 Task: Create a task  Implement a new cloud-based customer analytics system for a company , assign it to team member softage.4@softage.net in the project ConvertTech and update the status of the task to  On Track  , set the priority of the task to High
Action: Mouse moved to (249, 504)
Screenshot: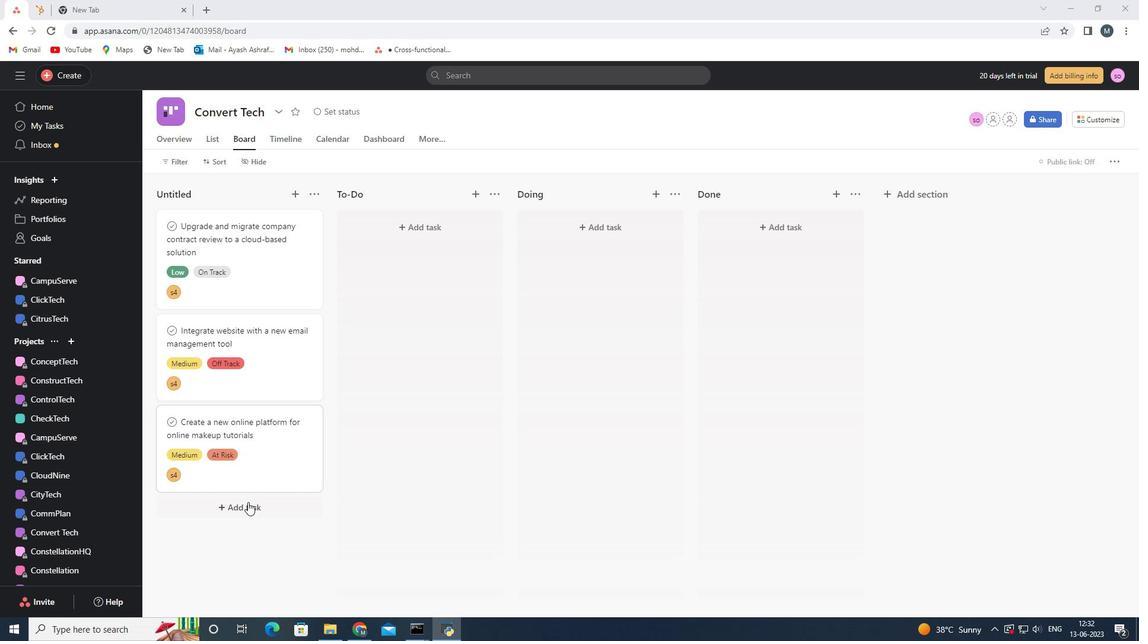 
Action: Mouse pressed left at (249, 504)
Screenshot: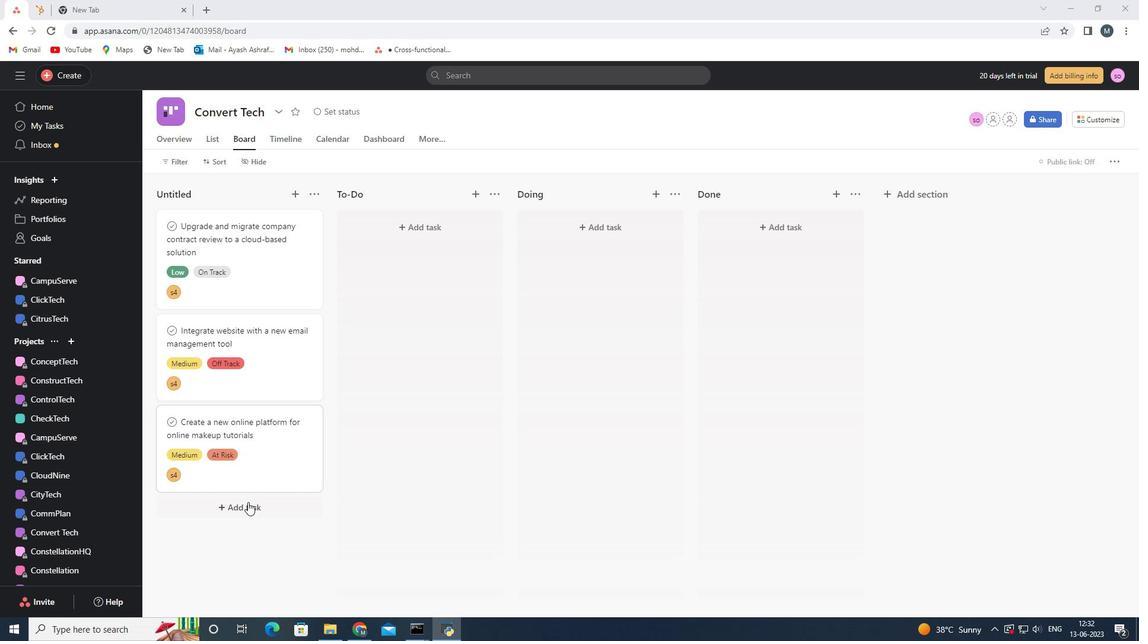 
Action: Mouse moved to (234, 505)
Screenshot: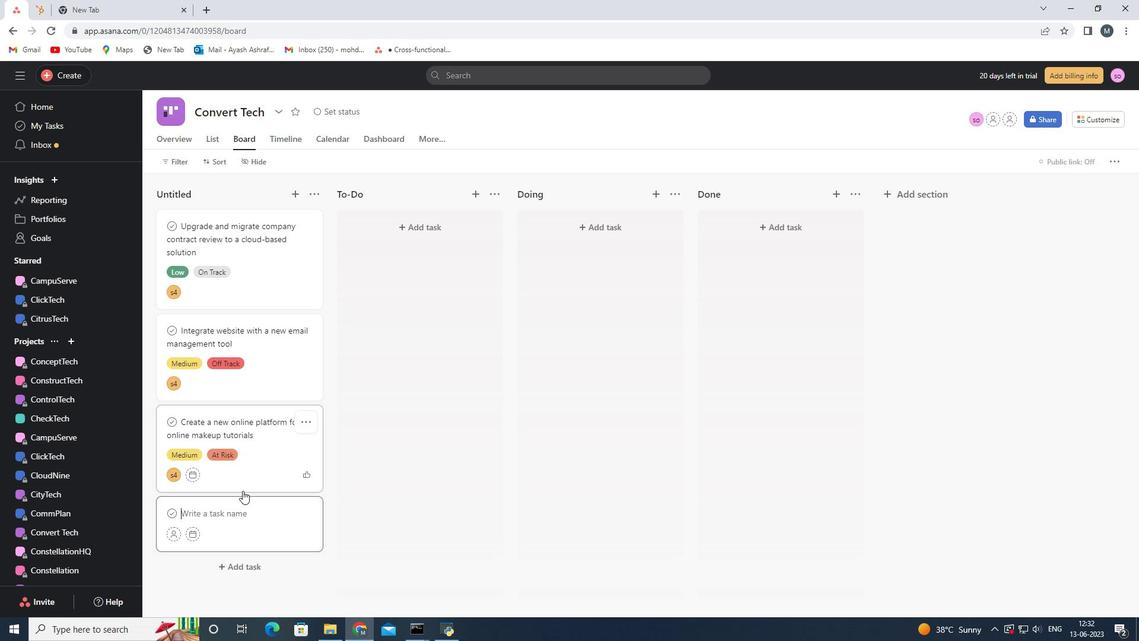 
Action: Mouse pressed left at (234, 505)
Screenshot: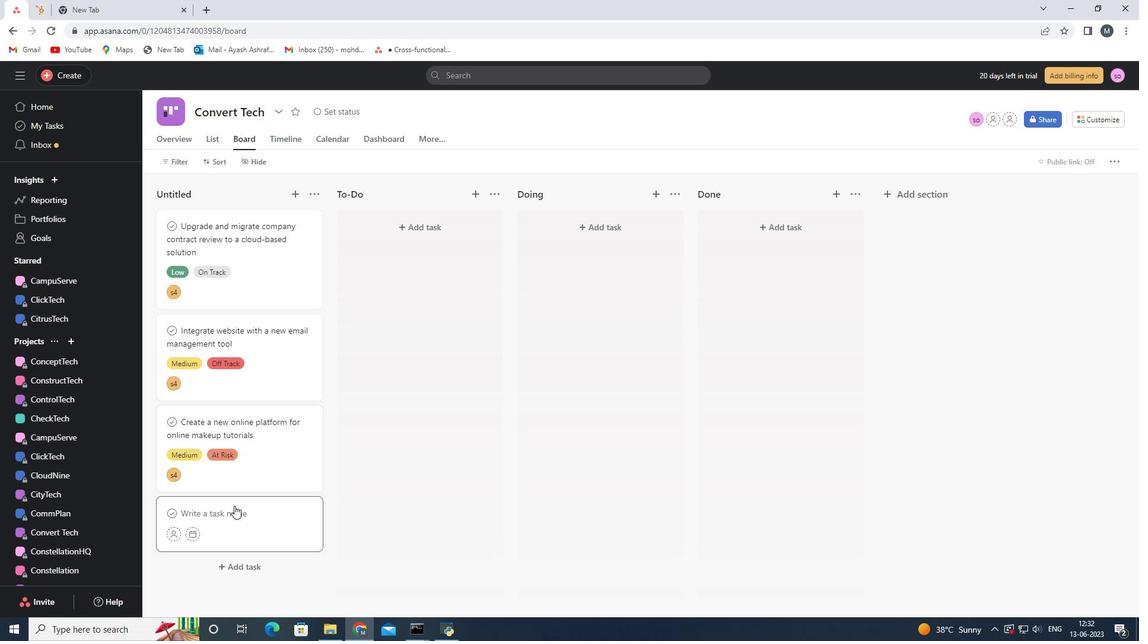 
Action: Mouse moved to (1115, 161)
Screenshot: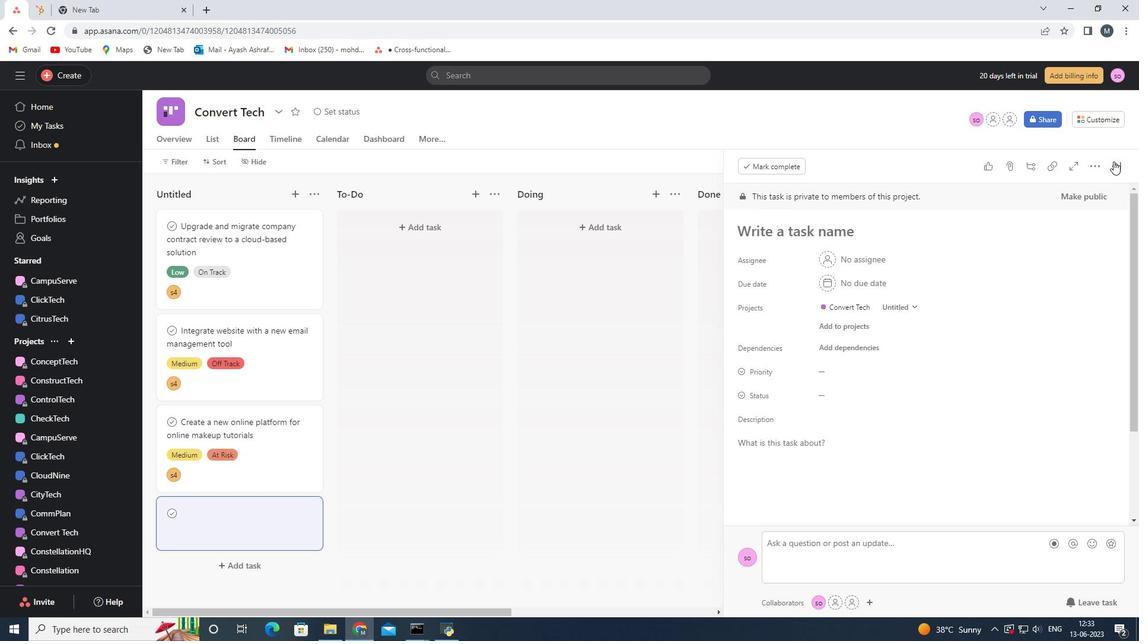 
Action: Mouse pressed left at (1115, 161)
Screenshot: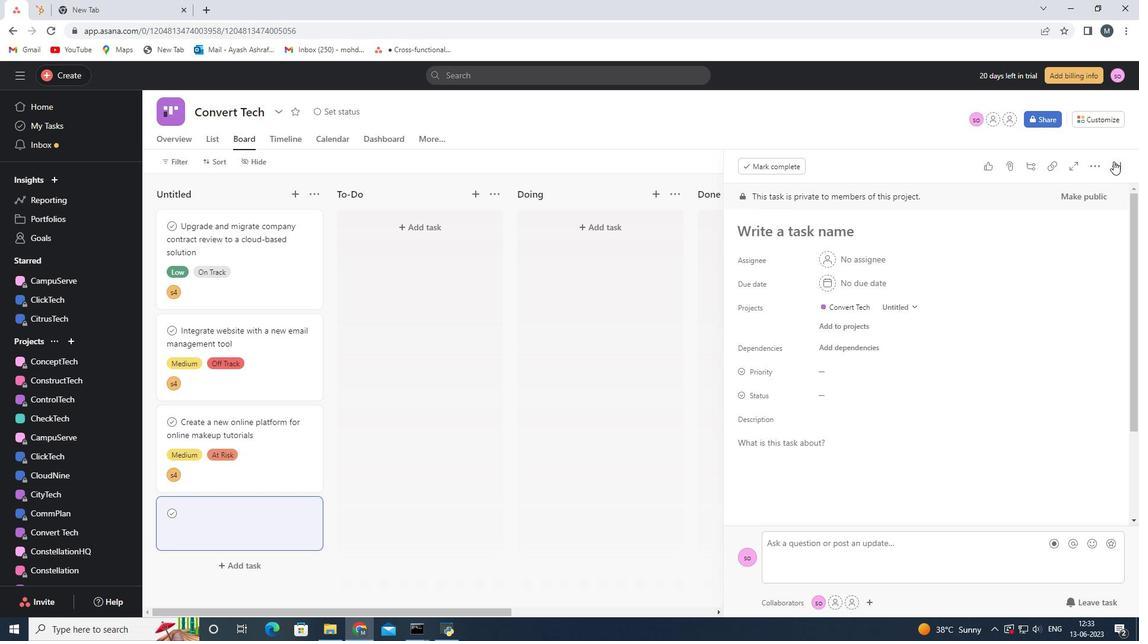 
Action: Mouse moved to (240, 504)
Screenshot: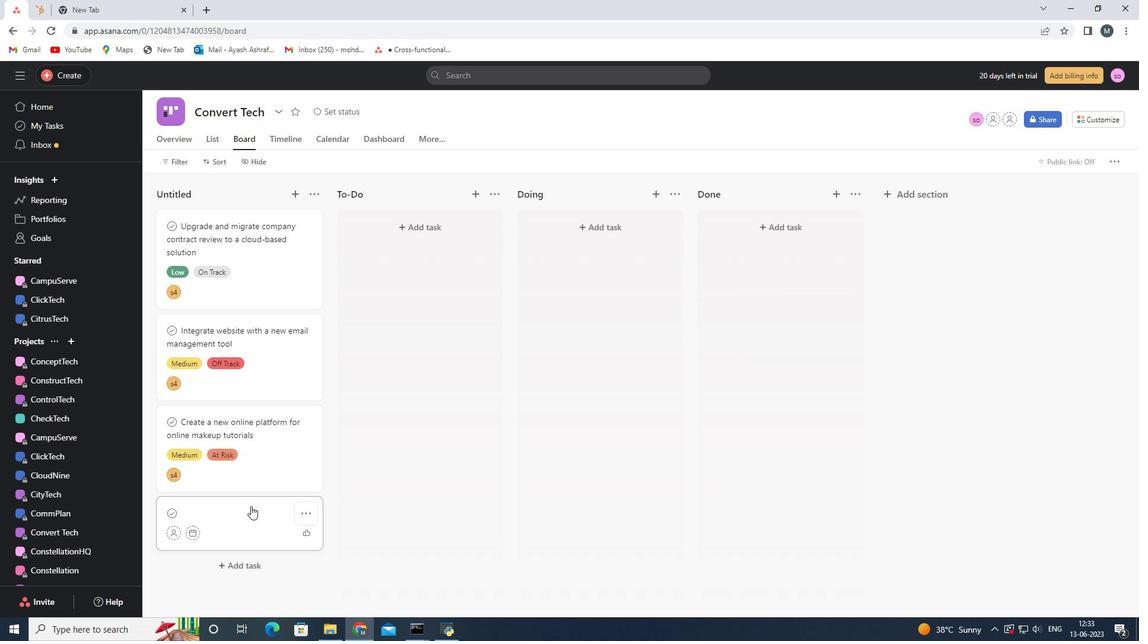
Action: Mouse pressed left at (240, 504)
Screenshot: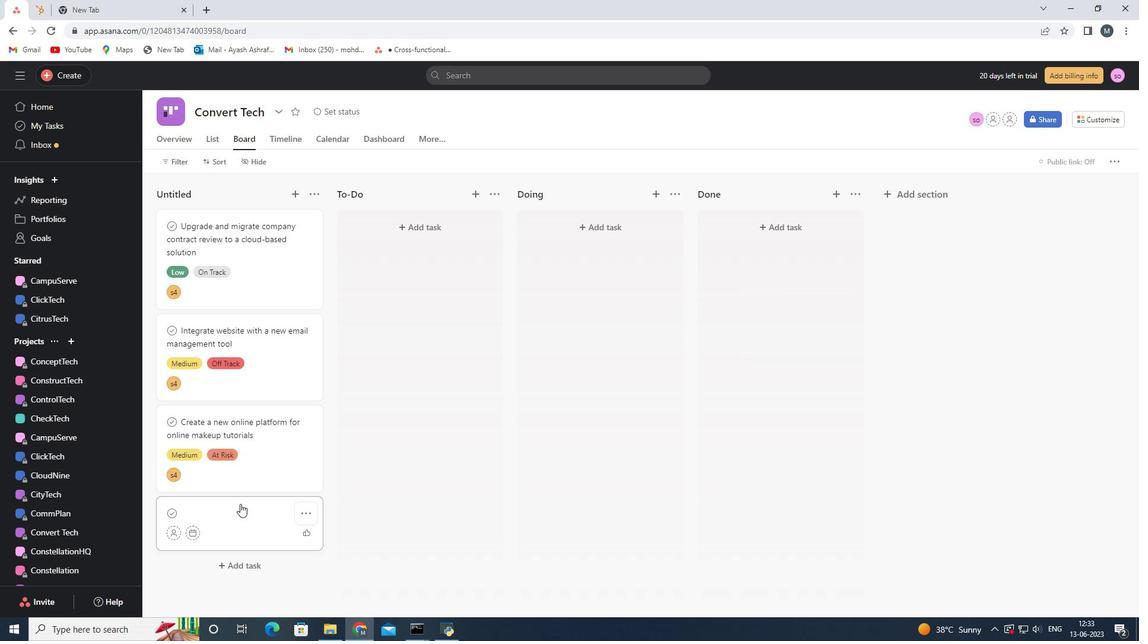 
Action: Mouse moved to (239, 510)
Screenshot: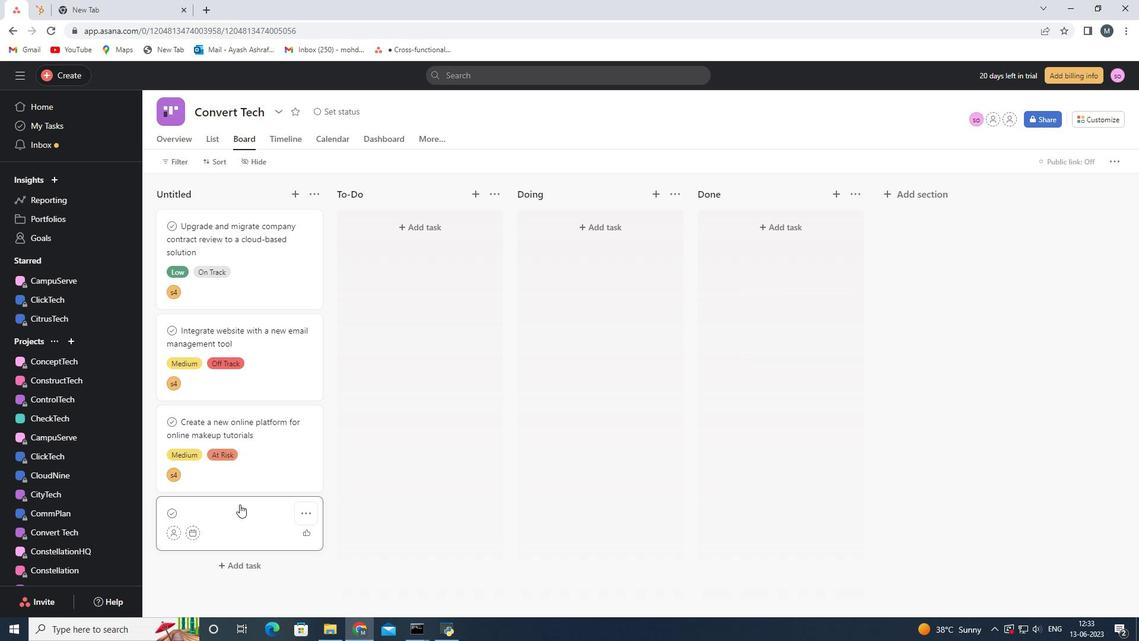 
Action: Mouse pressed left at (239, 510)
Screenshot: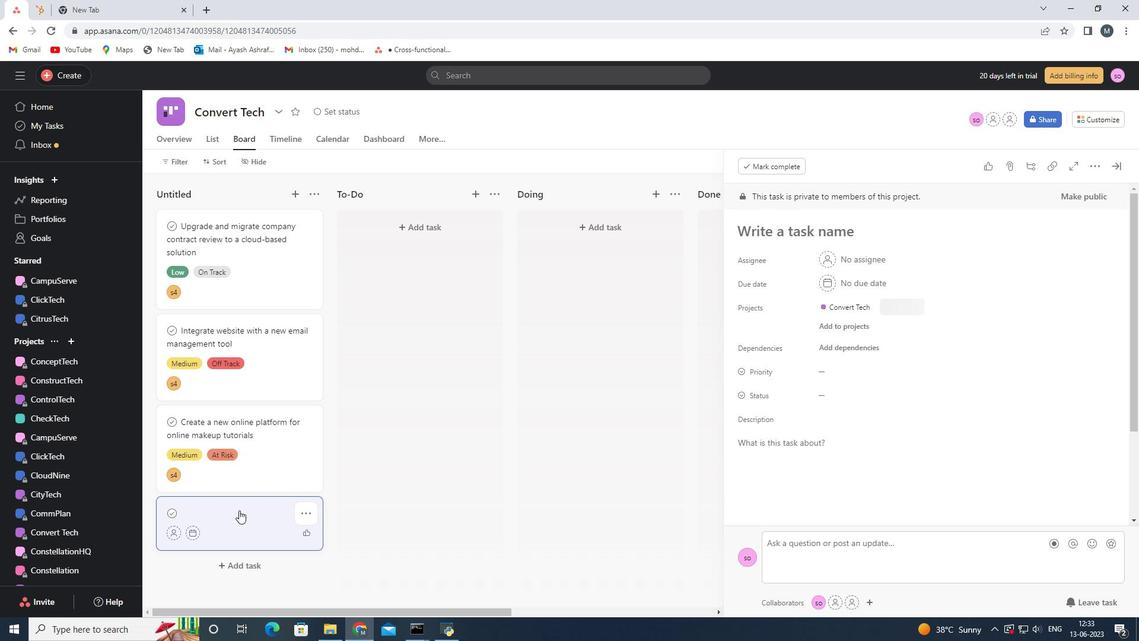 
Action: Mouse pressed left at (239, 510)
Screenshot: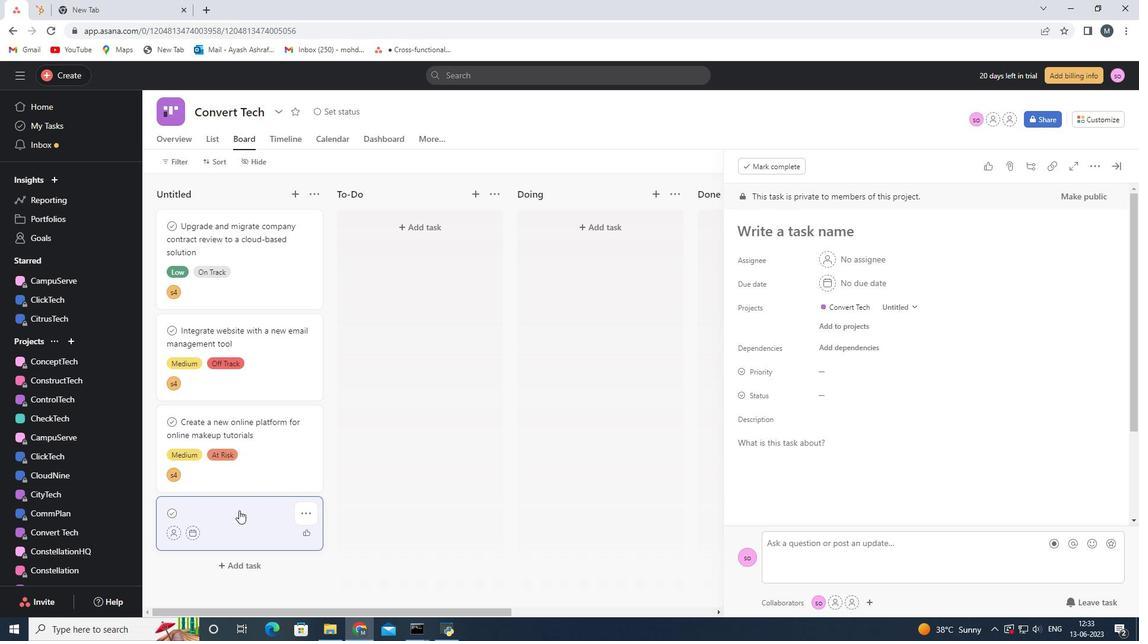 
Action: Mouse moved to (254, 511)
Screenshot: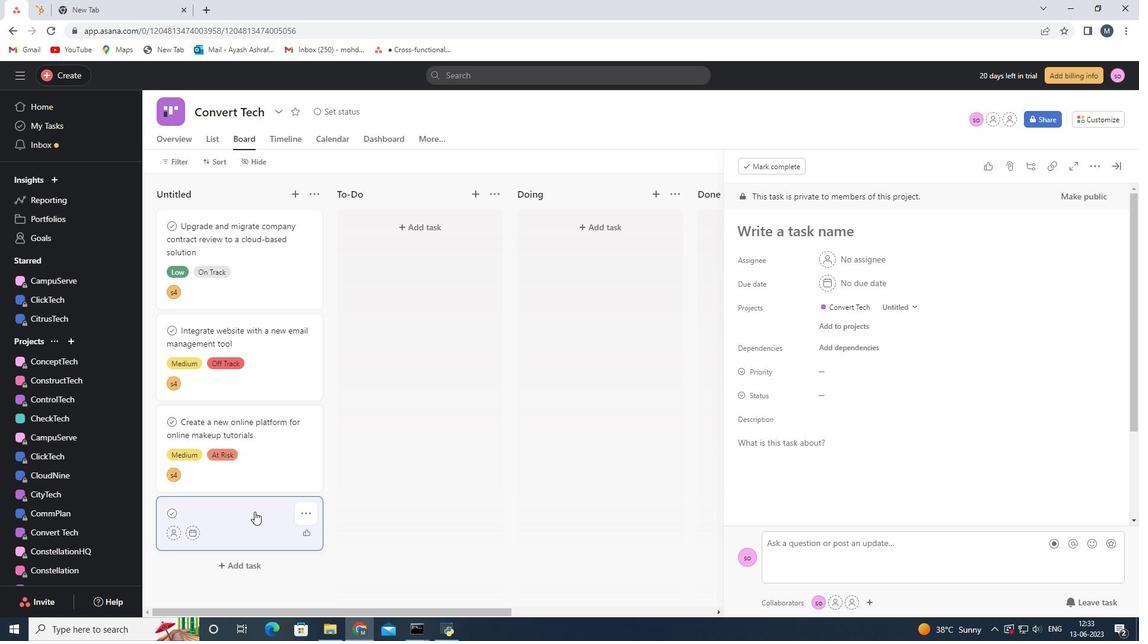 
Action: Key pressed <Key.shift>I
Screenshot: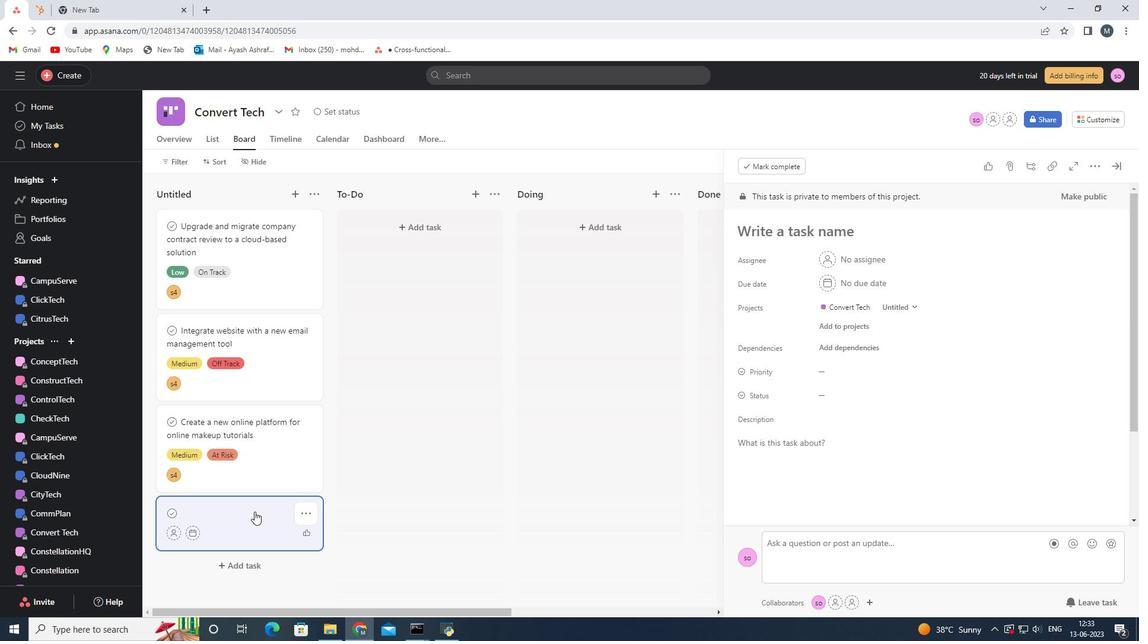 
Action: Mouse moved to (301, 510)
Screenshot: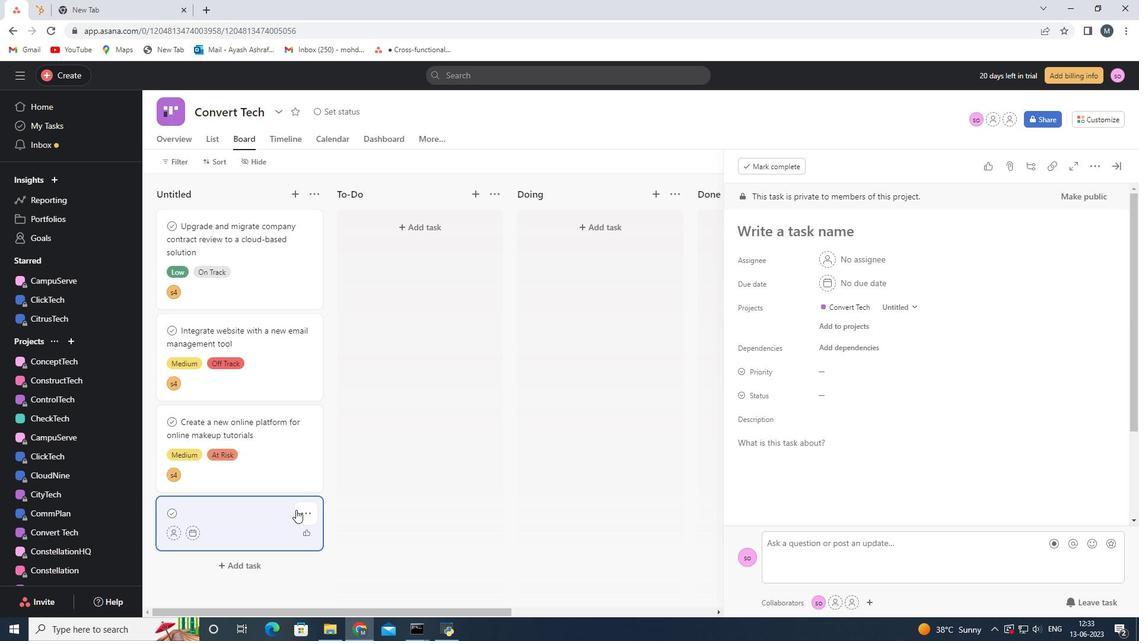 
Action: Mouse pressed left at (301, 510)
Screenshot: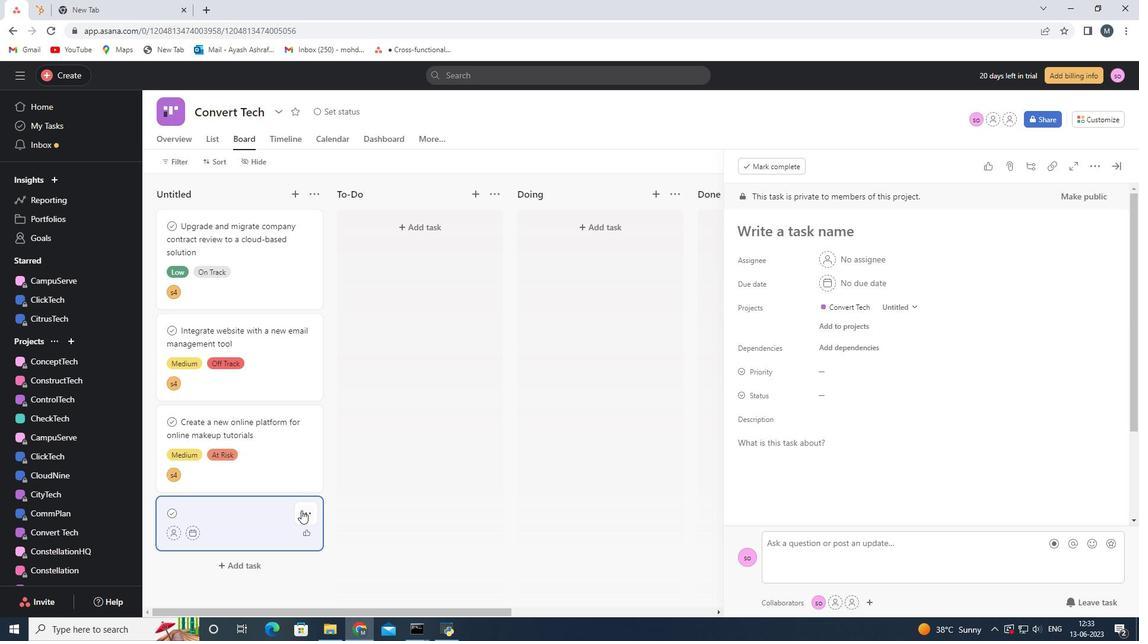 
Action: Mouse moved to (237, 517)
Screenshot: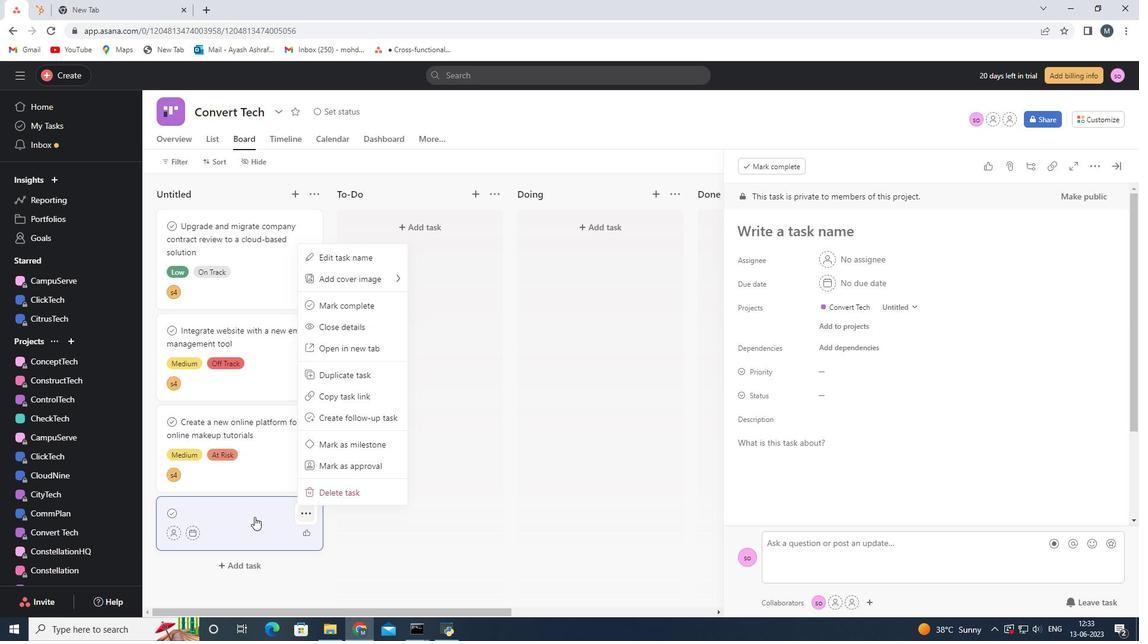 
Action: Mouse pressed left at (237, 517)
Screenshot: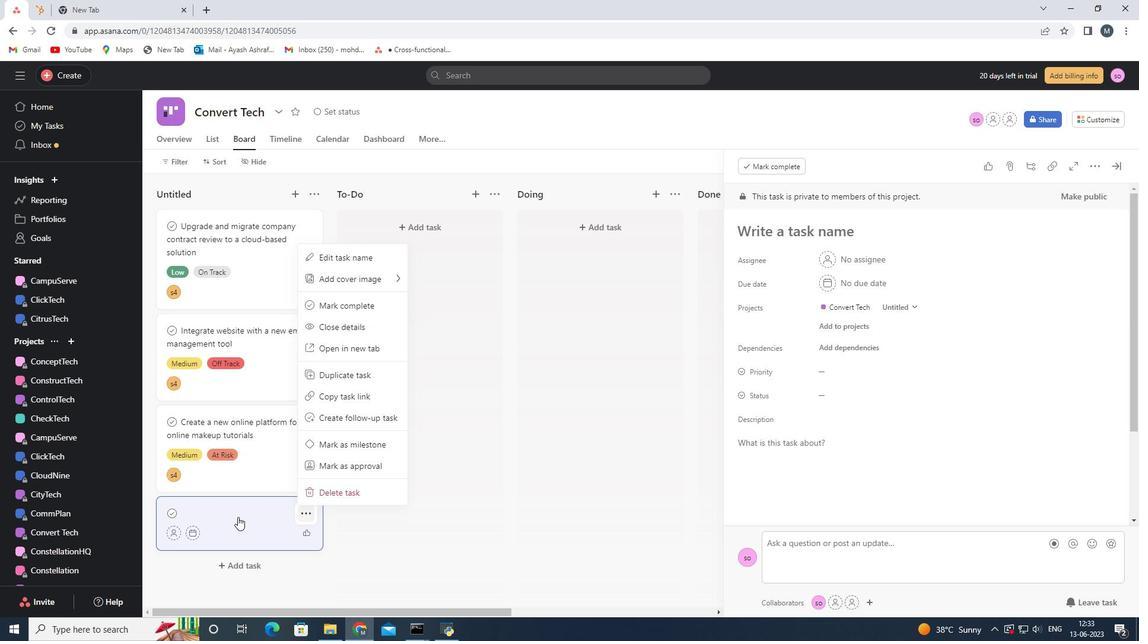 
Action: Mouse pressed left at (237, 517)
Screenshot: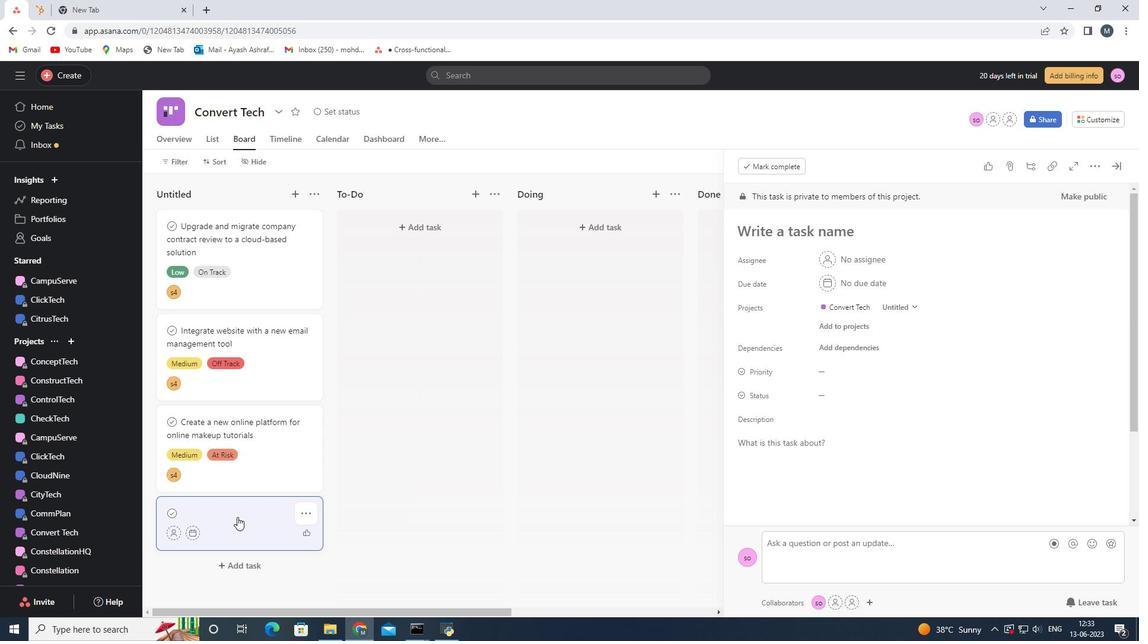 
Action: Mouse moved to (299, 513)
Screenshot: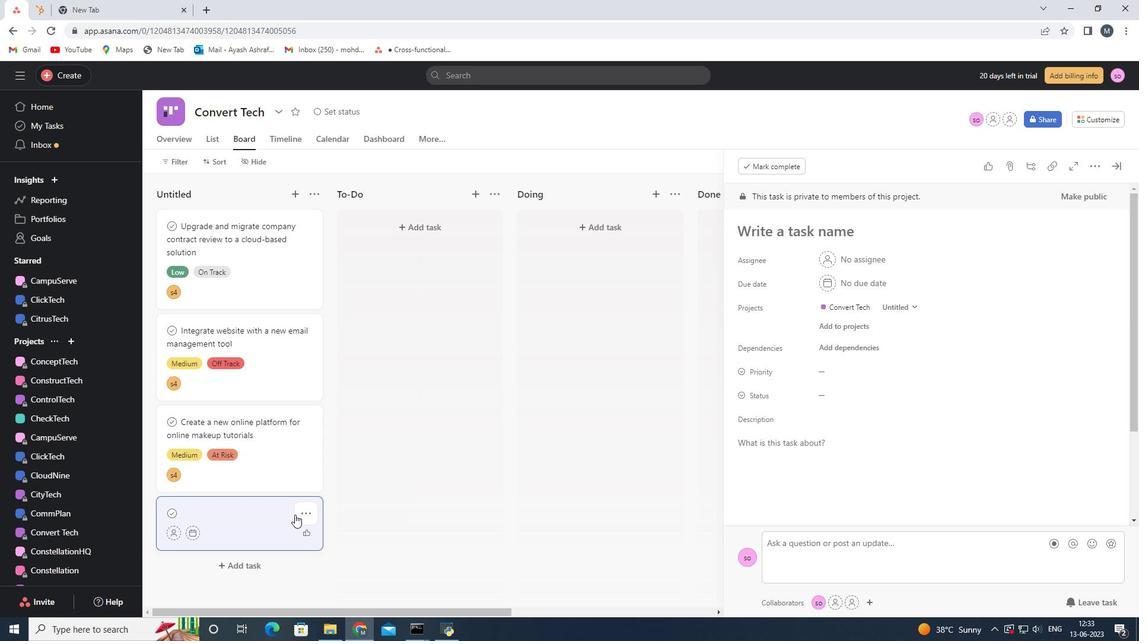 
Action: Mouse pressed left at (299, 513)
Screenshot: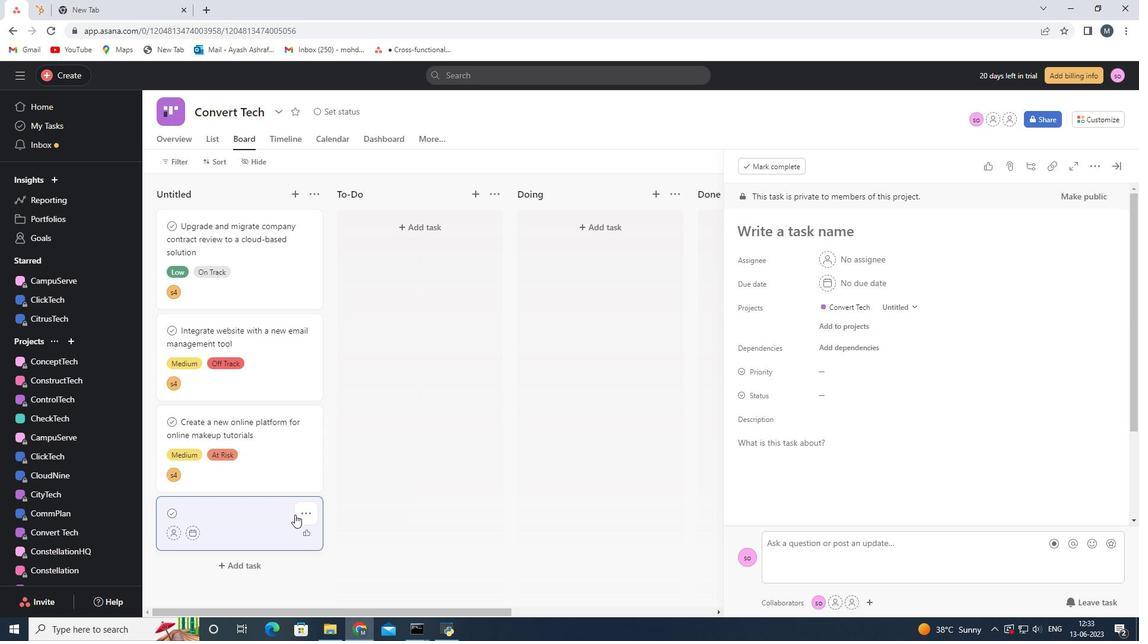 
Action: Mouse moved to (349, 485)
Screenshot: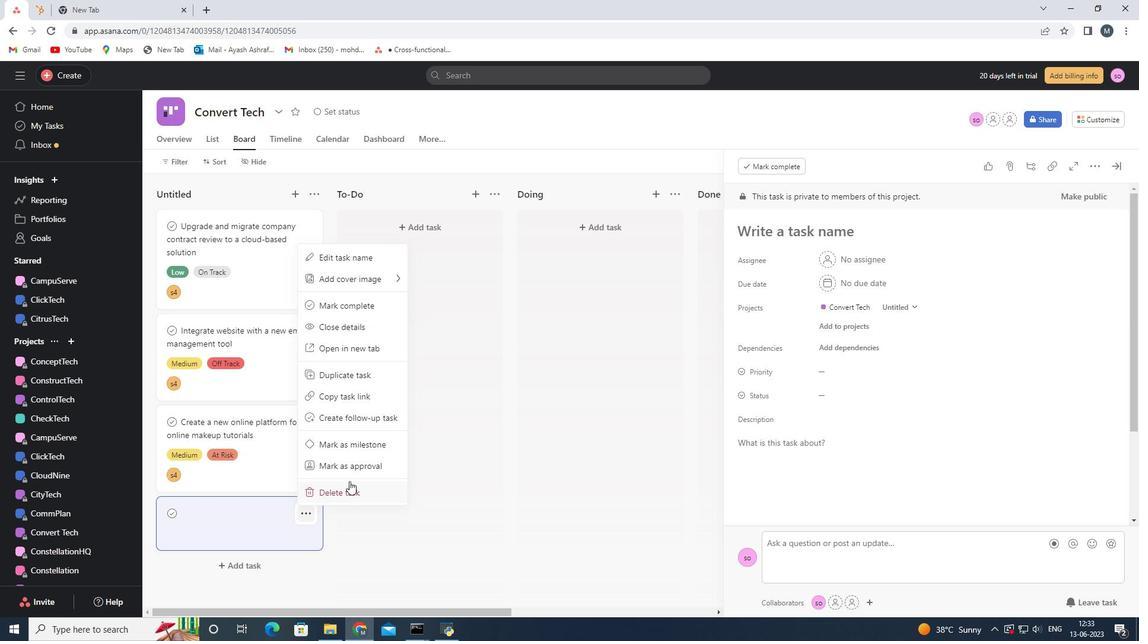 
Action: Mouse pressed left at (349, 485)
Screenshot: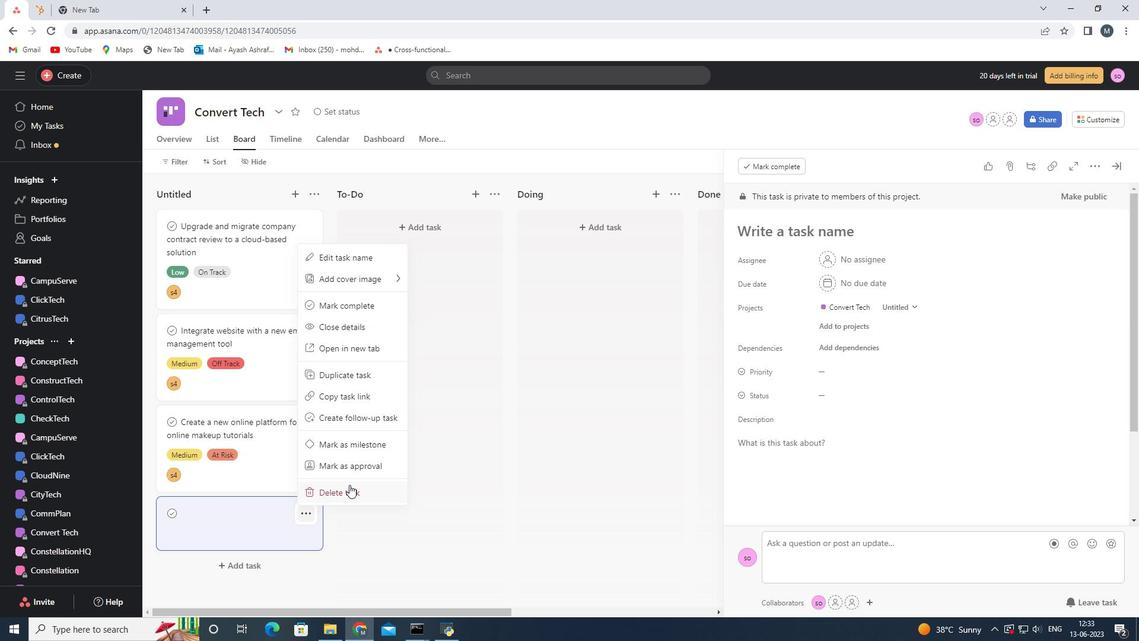 
Action: Mouse moved to (246, 507)
Screenshot: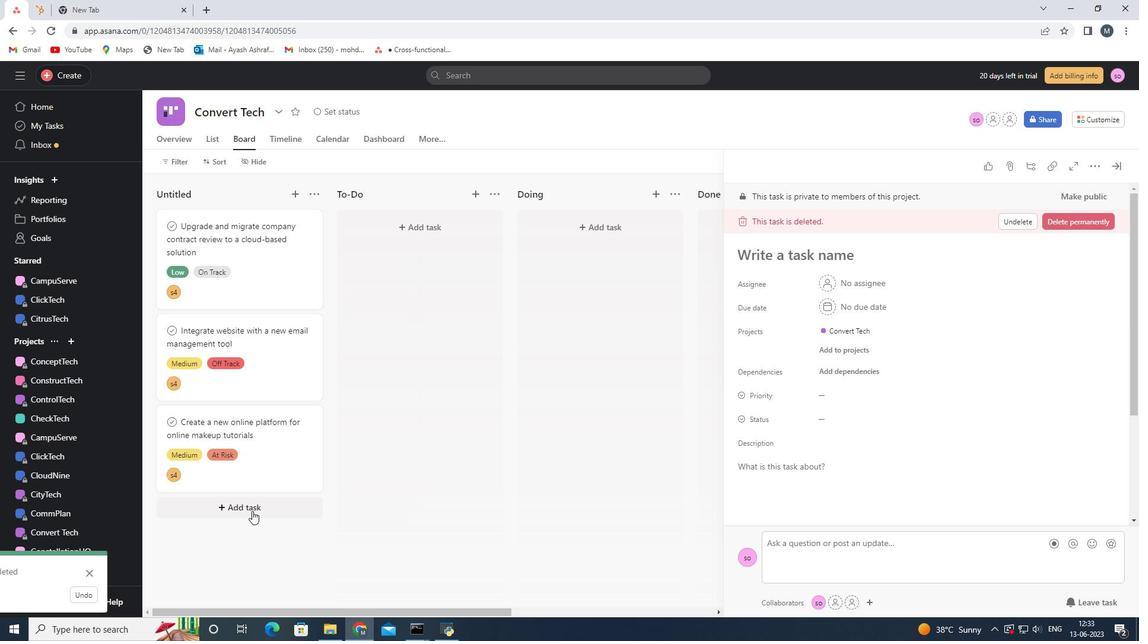 
Action: Mouse pressed left at (246, 507)
Screenshot: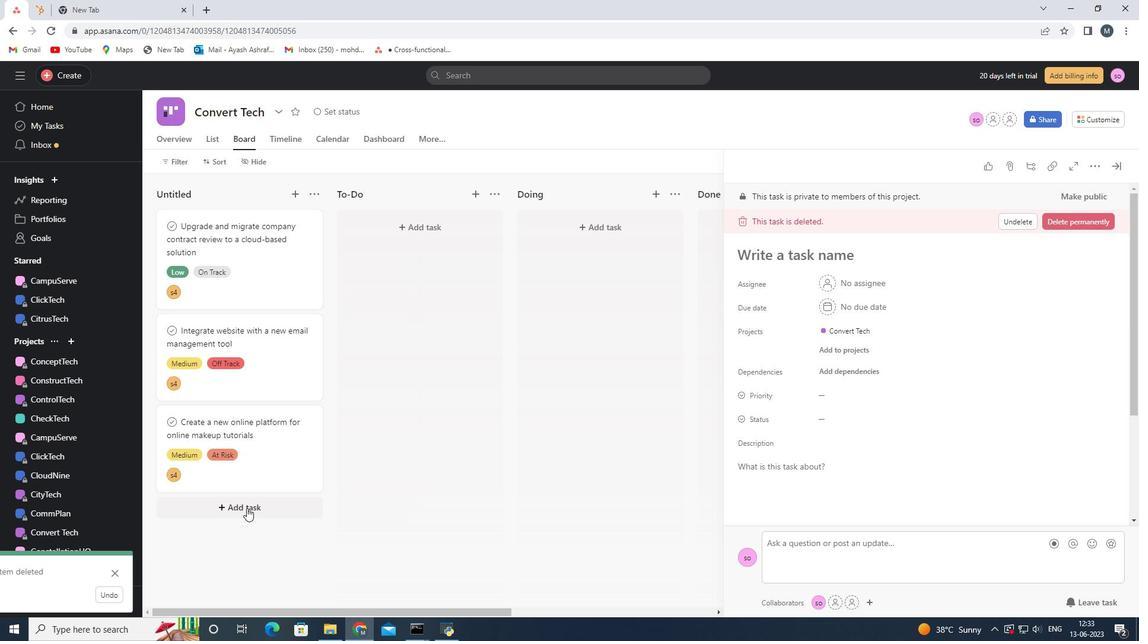 
Action: Mouse moved to (246, 507)
Screenshot: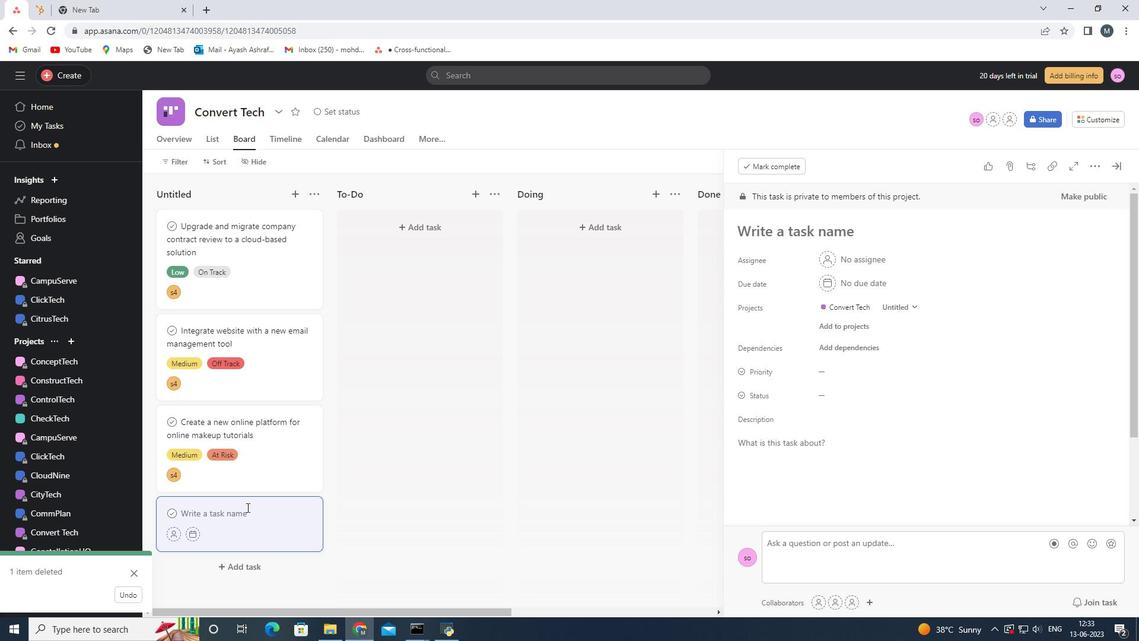 
Action: Key pressed <Key.shift>Implement<Key.space>a<Key.space>new<Key.space>cloud-based<Key.space>customer<Key.space>analytics<Key.space>system<Key.space>for<Key.space>a<Key.space>company<Key.space>
Screenshot: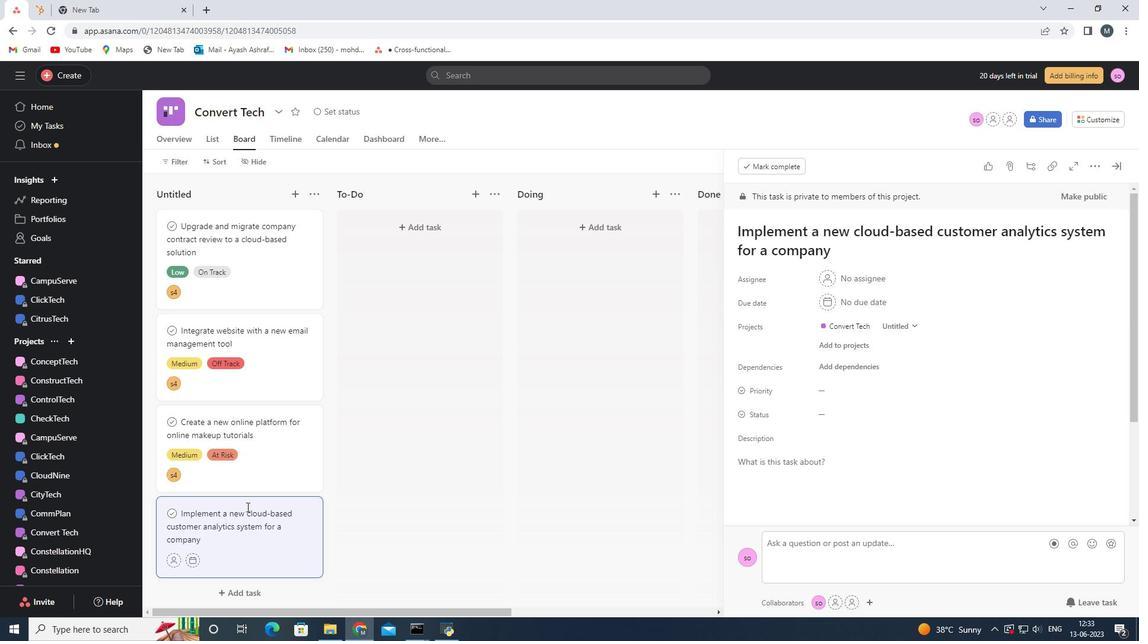 
Action: Mouse moved to (179, 562)
Screenshot: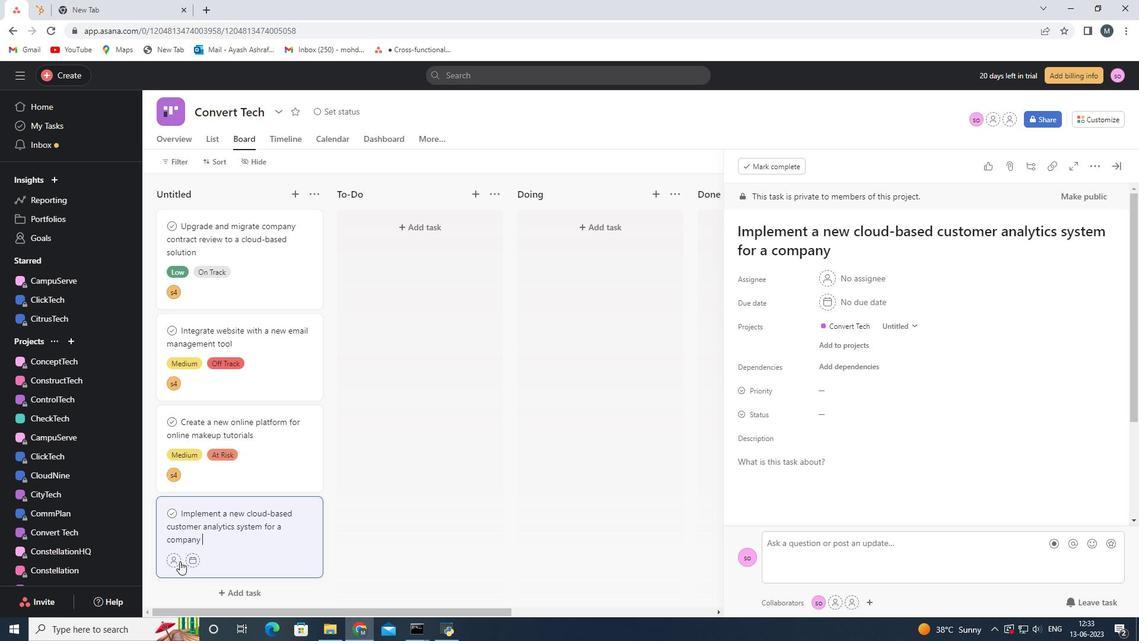 
Action: Mouse pressed left at (179, 562)
Screenshot: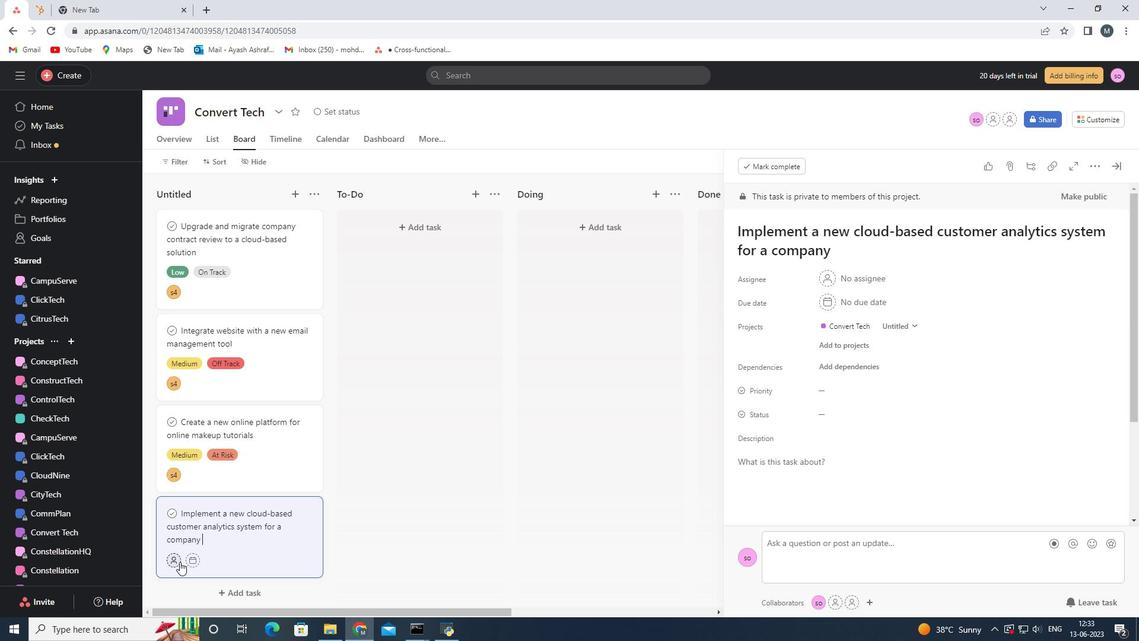 
Action: Mouse moved to (203, 530)
Screenshot: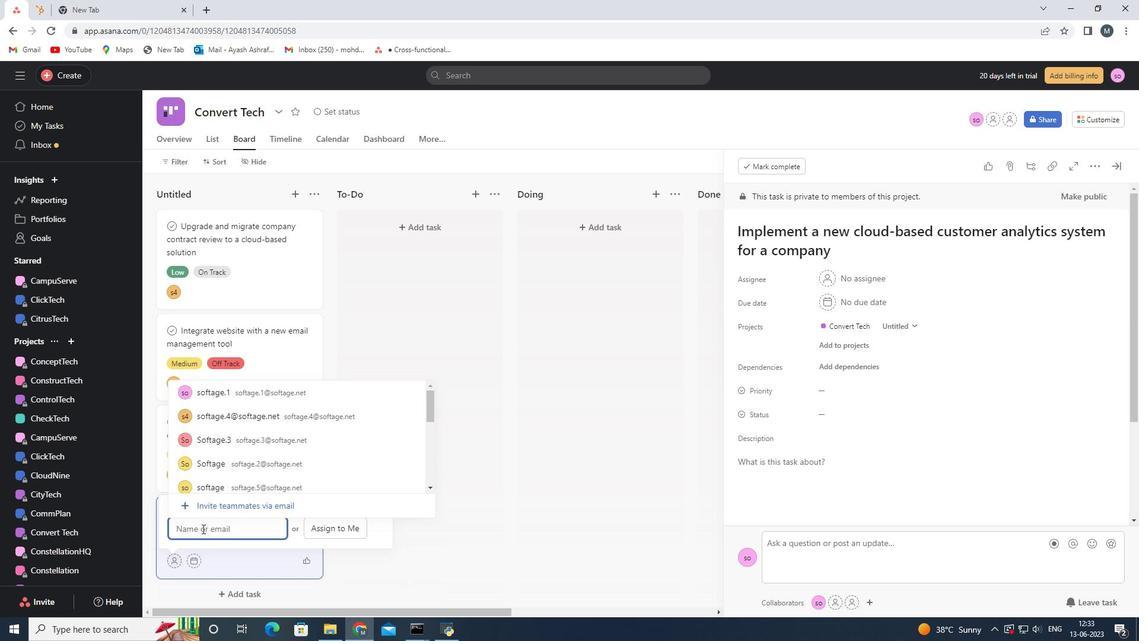 
Action: Mouse pressed left at (203, 530)
Screenshot: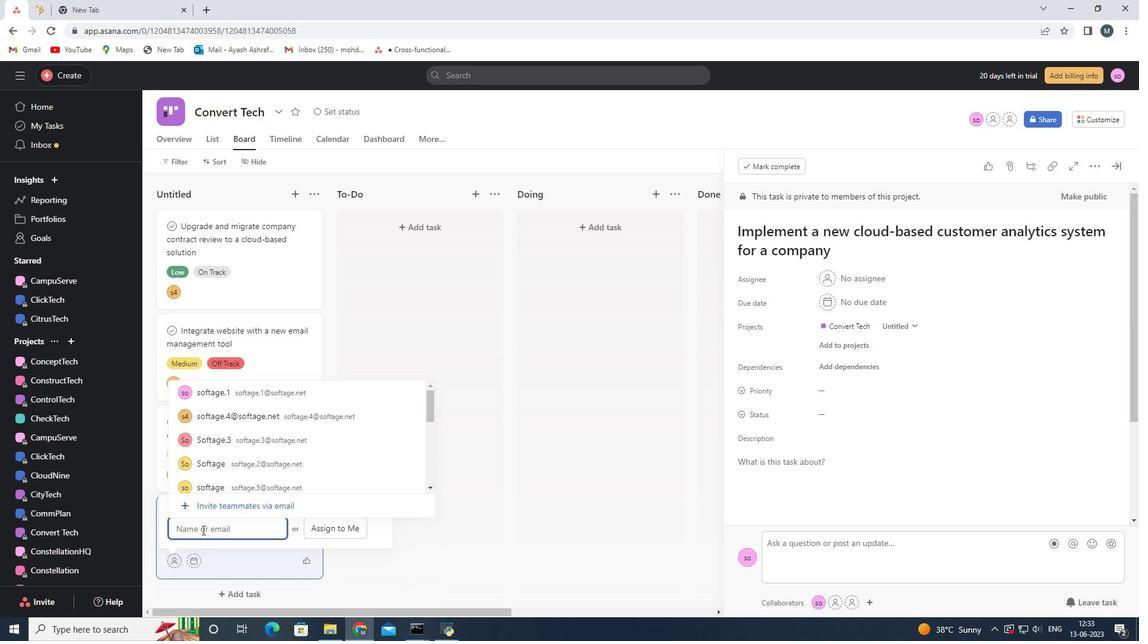 
Action: Mouse moved to (201, 534)
Screenshot: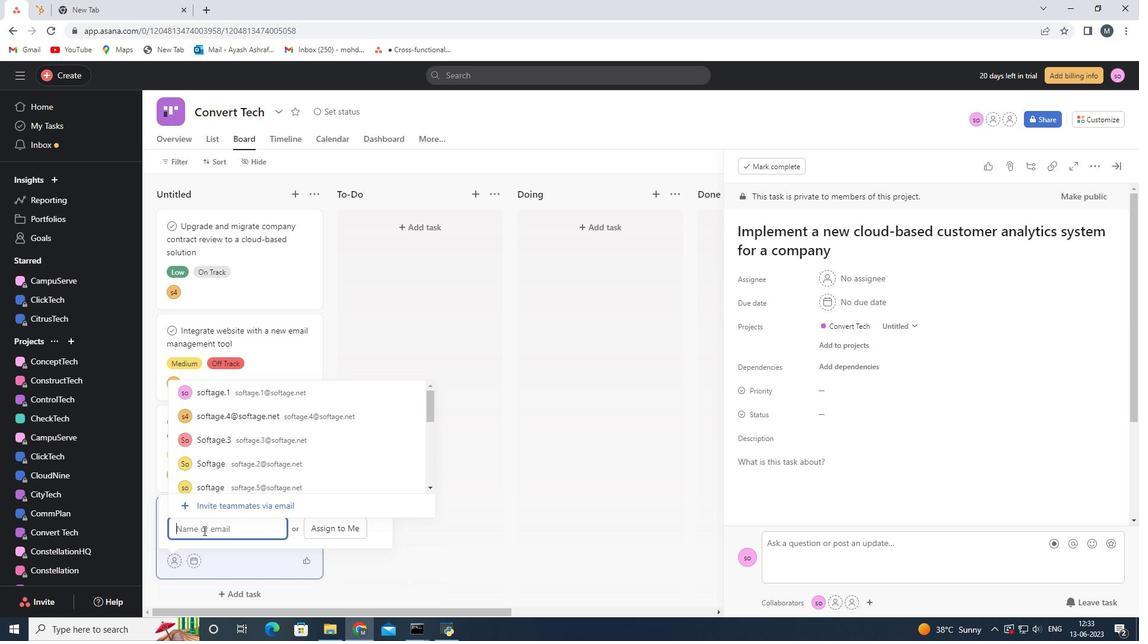 
Action: Key pressed <Key.shift>Softage.4<Key.shift>@softage.net
Screenshot: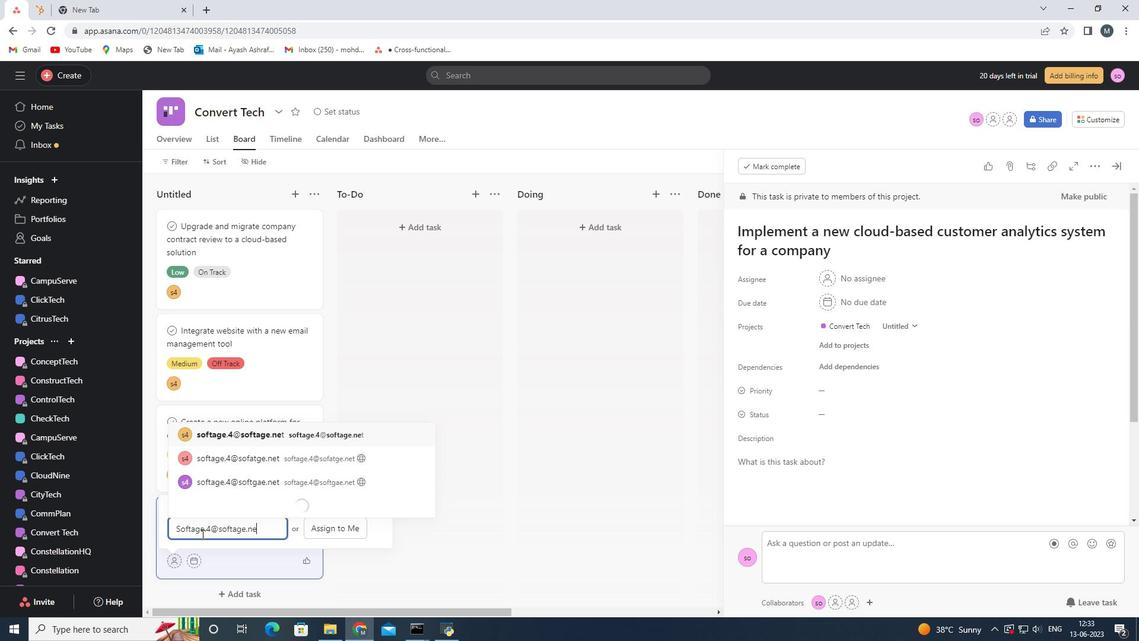 
Action: Mouse moved to (268, 480)
Screenshot: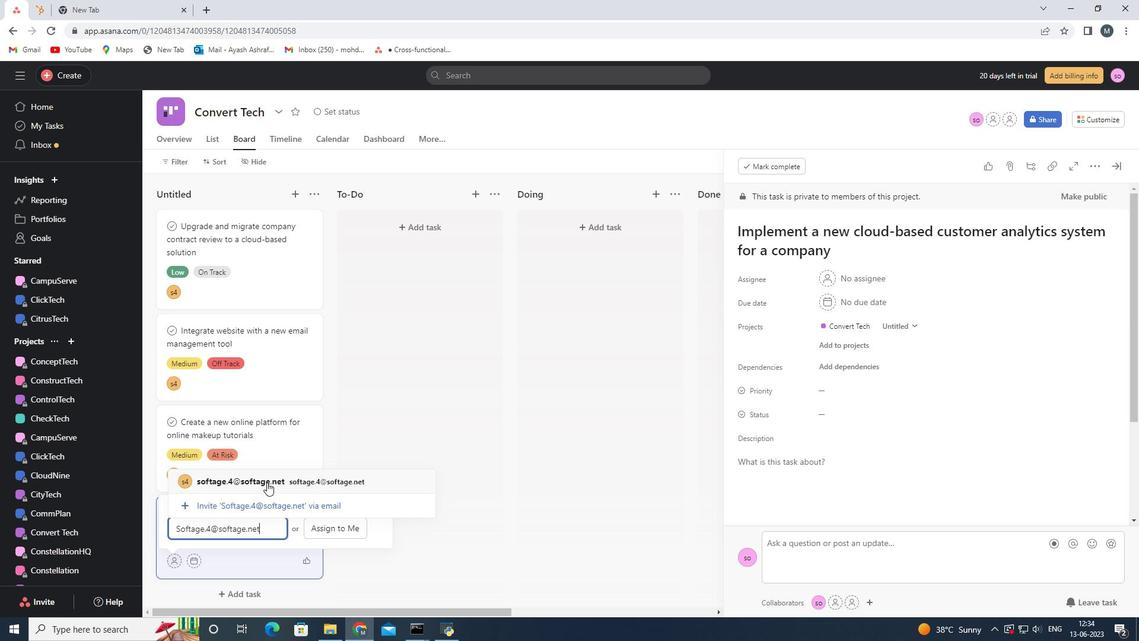 
Action: Mouse pressed left at (268, 480)
Screenshot: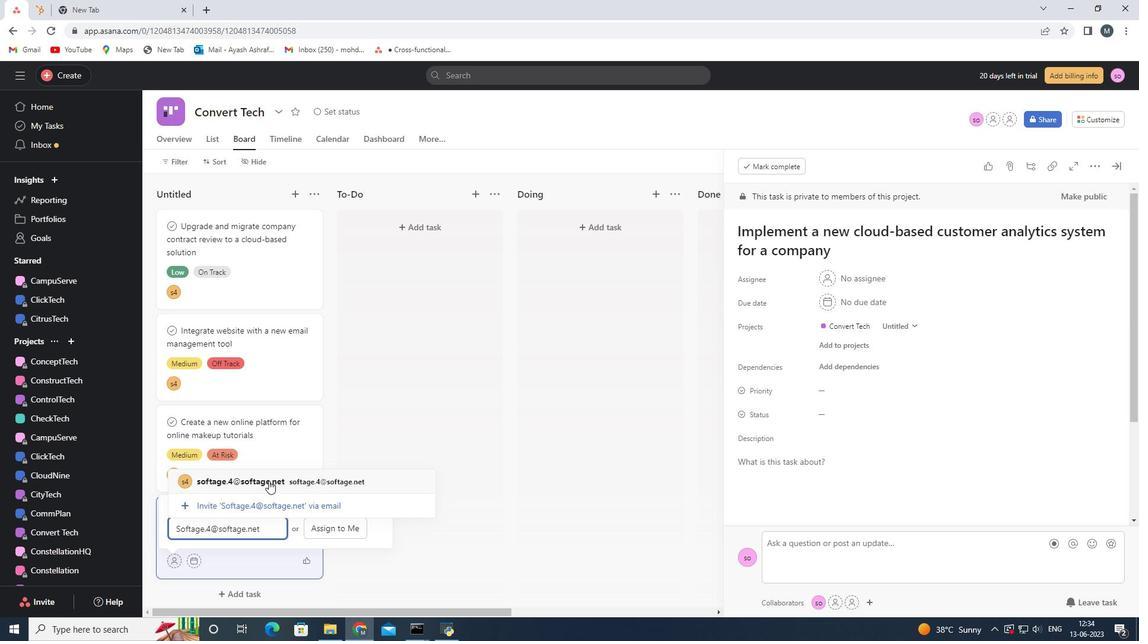 
Action: Mouse moved to (248, 550)
Screenshot: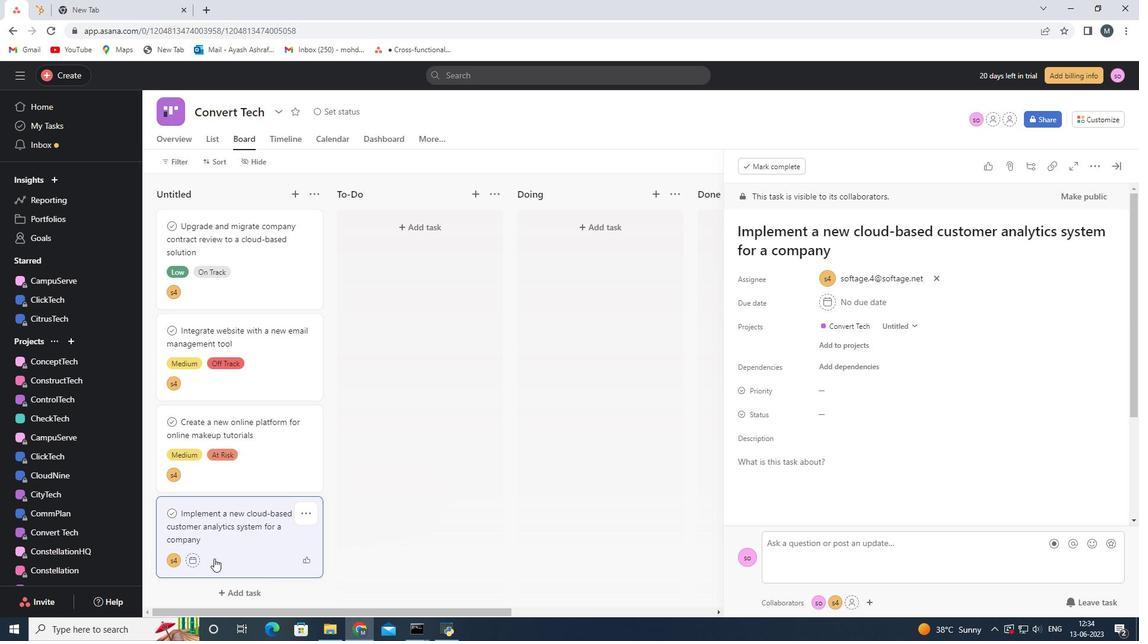 
Action: Mouse pressed left at (248, 550)
Screenshot: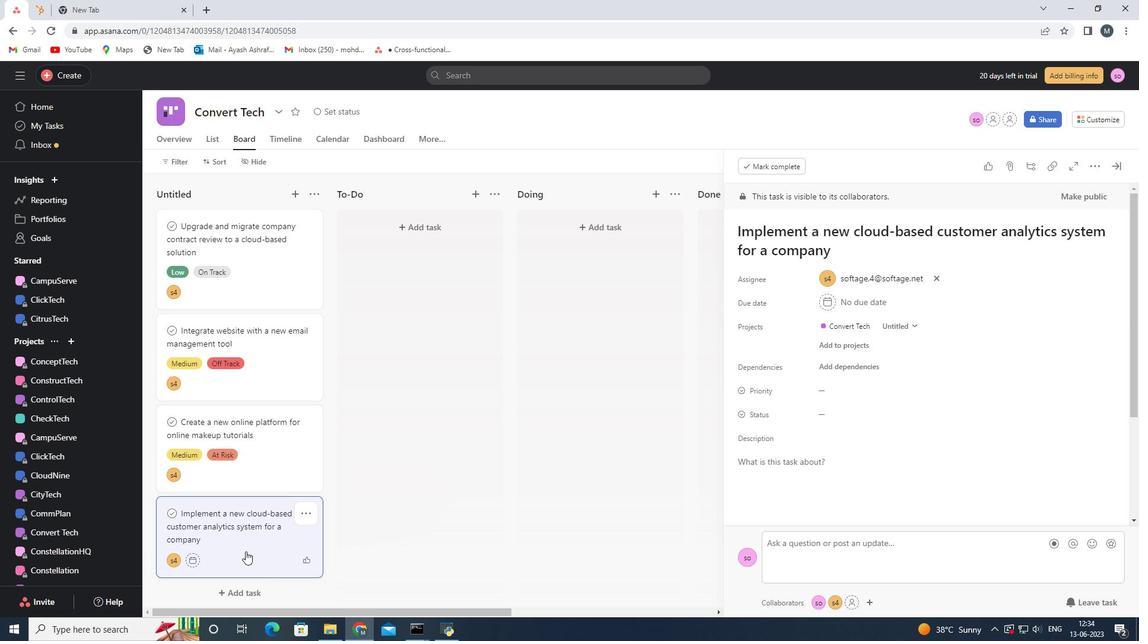 
Action: Mouse moved to (819, 392)
Screenshot: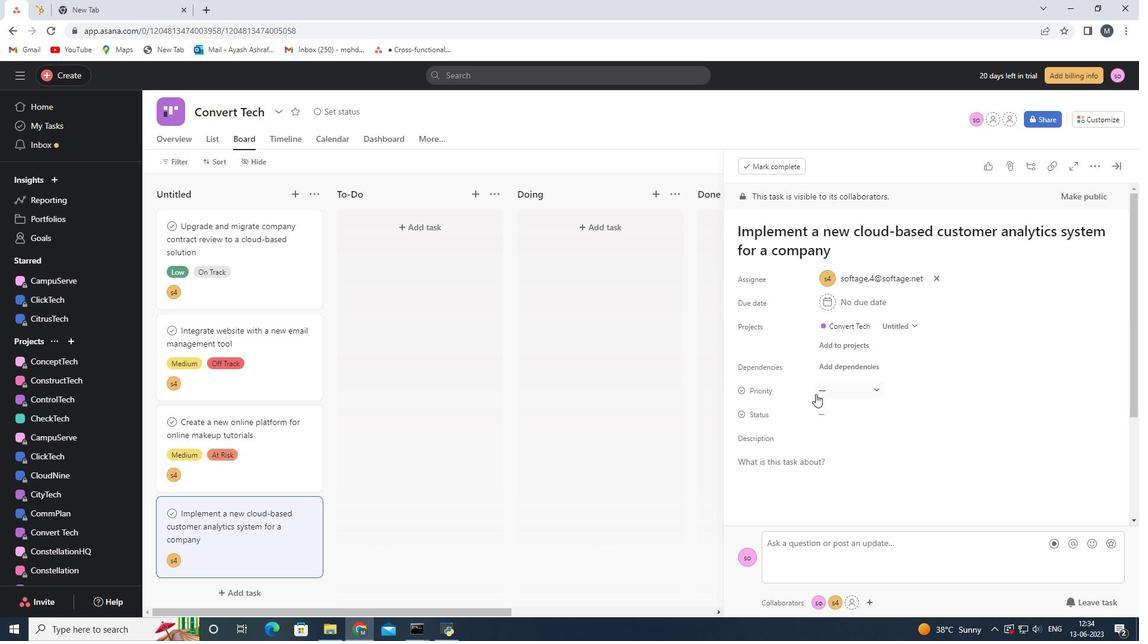 
Action: Mouse pressed left at (819, 392)
Screenshot: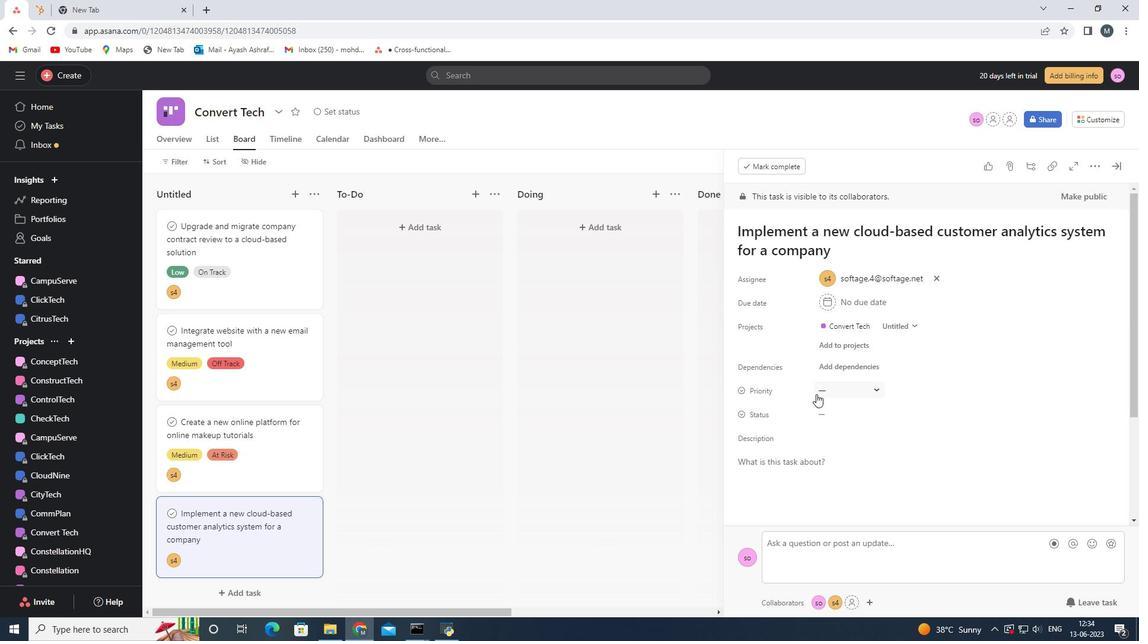 
Action: Mouse moved to (851, 432)
Screenshot: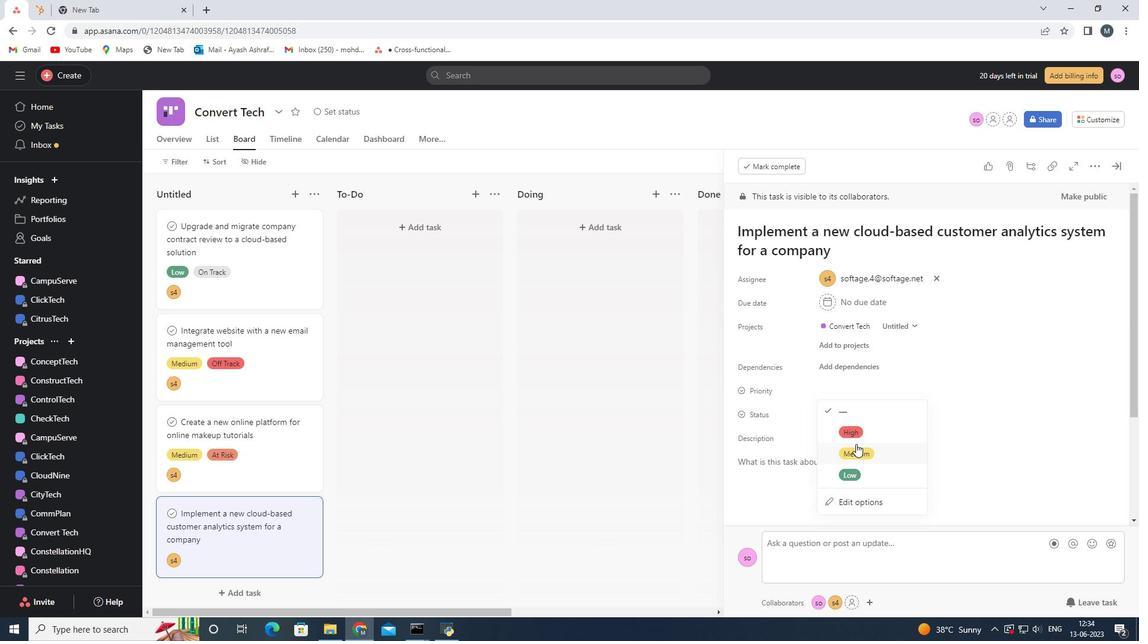 
Action: Mouse pressed left at (851, 432)
Screenshot: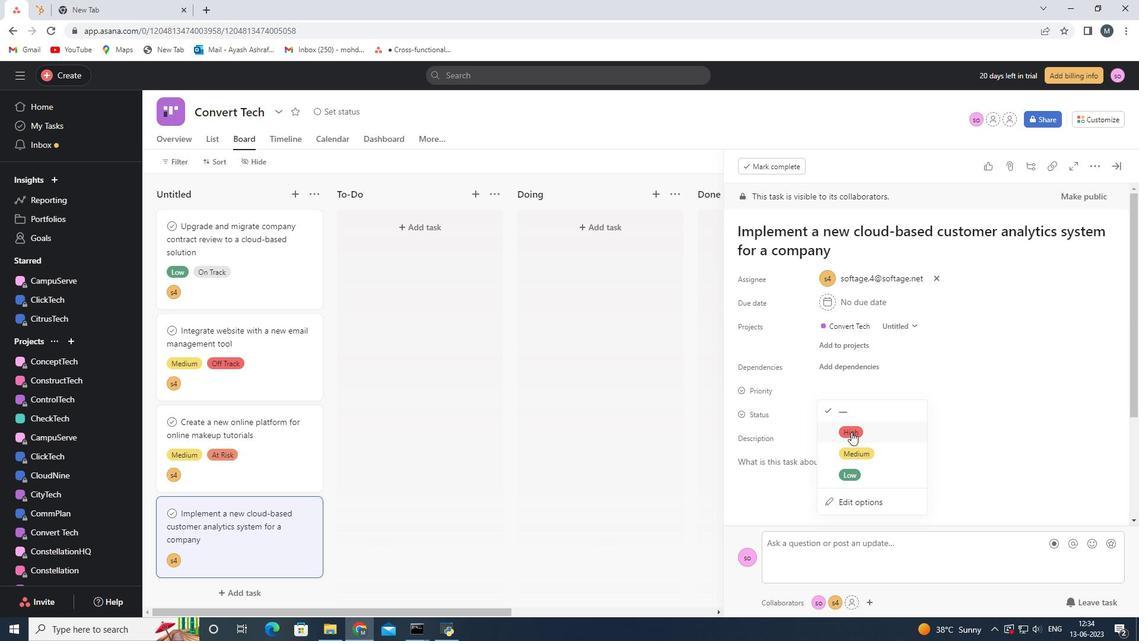
Action: Mouse moved to (832, 421)
Screenshot: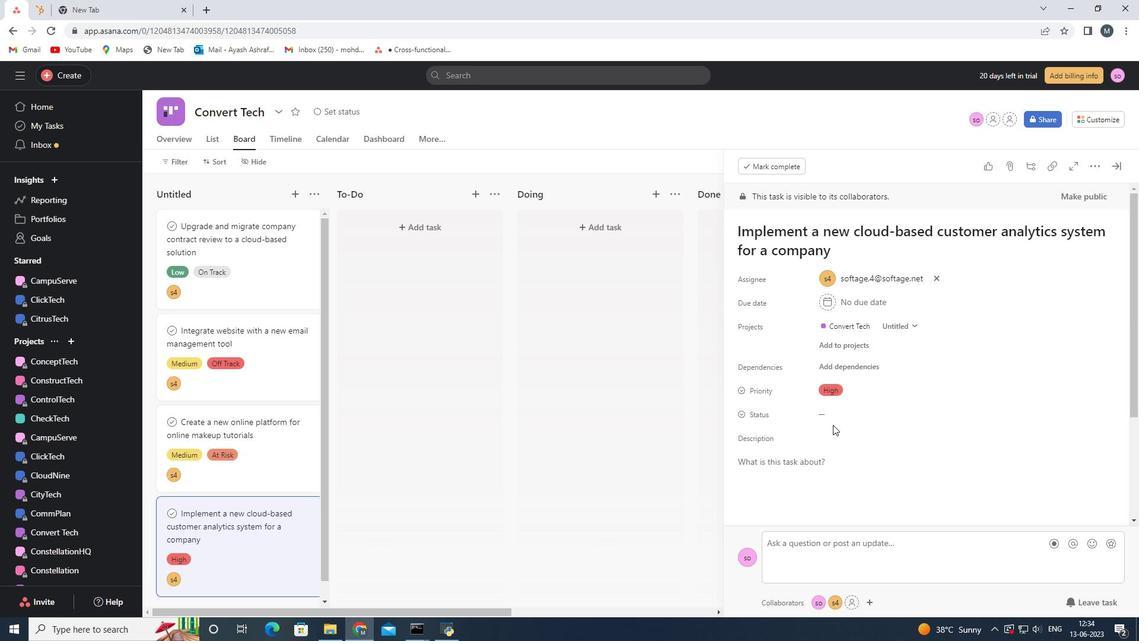 
Action: Mouse pressed left at (832, 421)
Screenshot: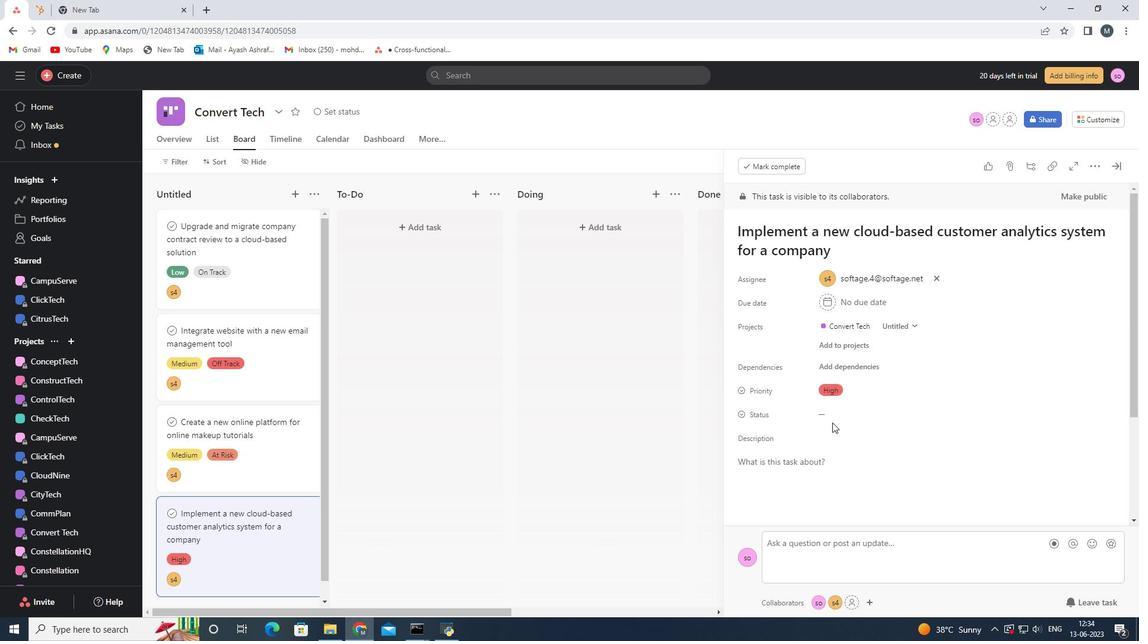 
Action: Mouse moved to (854, 451)
Screenshot: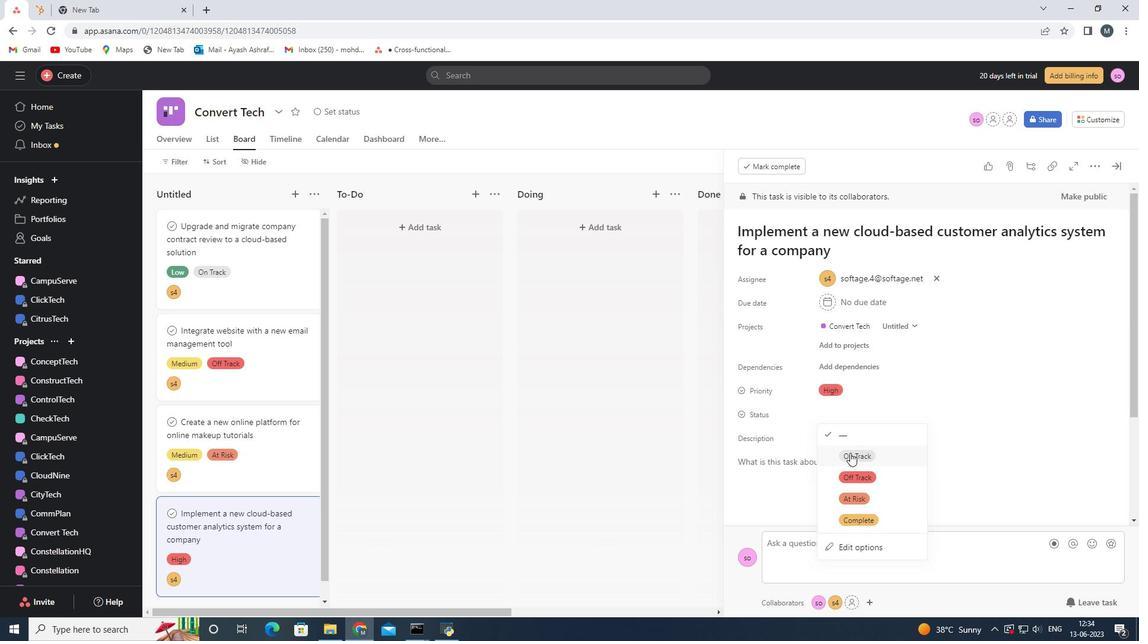
Action: Mouse pressed left at (854, 451)
Screenshot: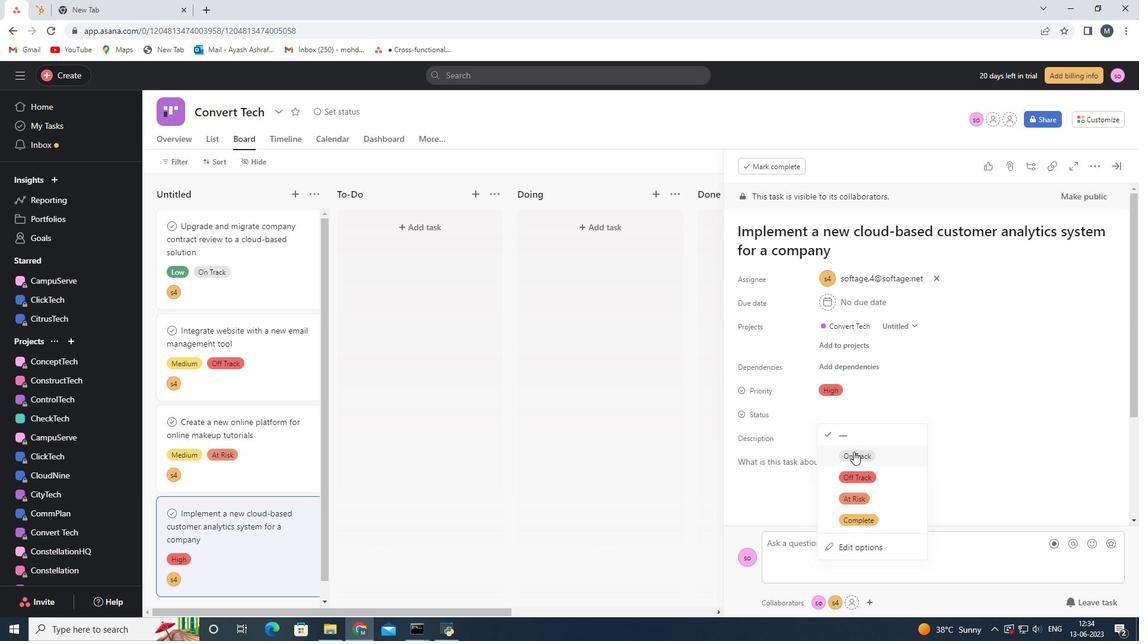 
Action: Mouse moved to (1114, 165)
Screenshot: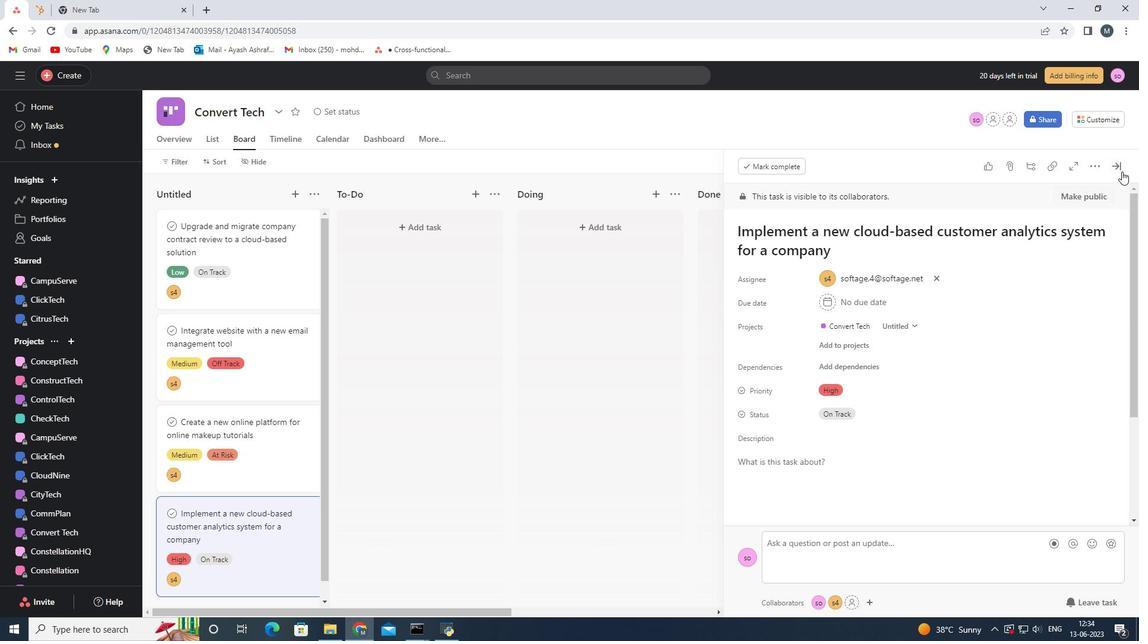 
Action: Mouse pressed left at (1114, 165)
Screenshot: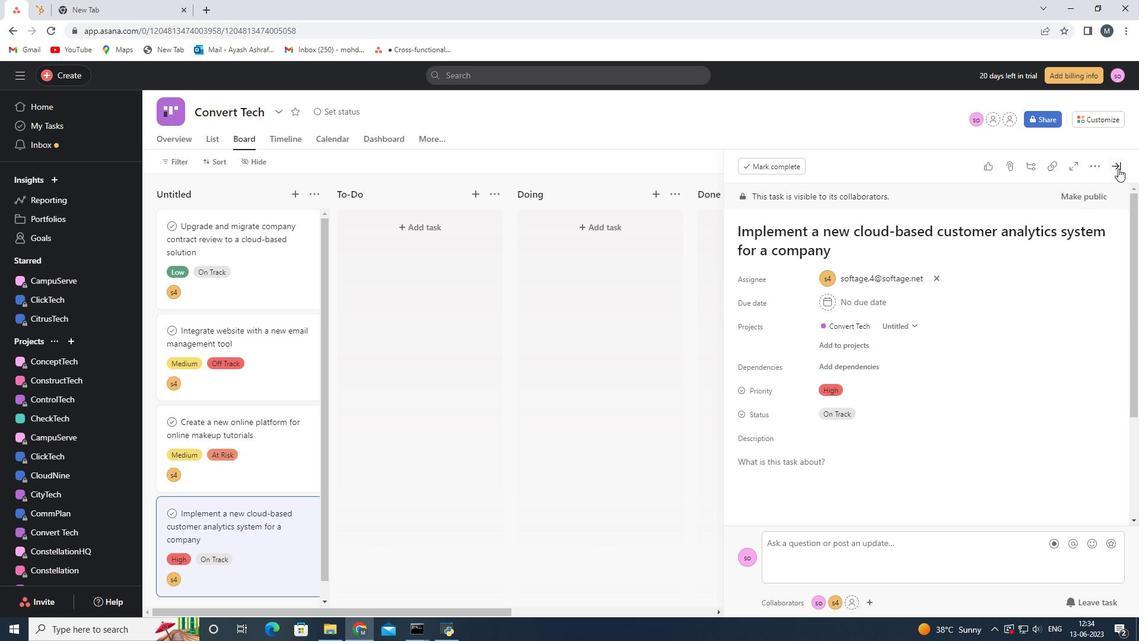
Action: Mouse moved to (473, 444)
Screenshot: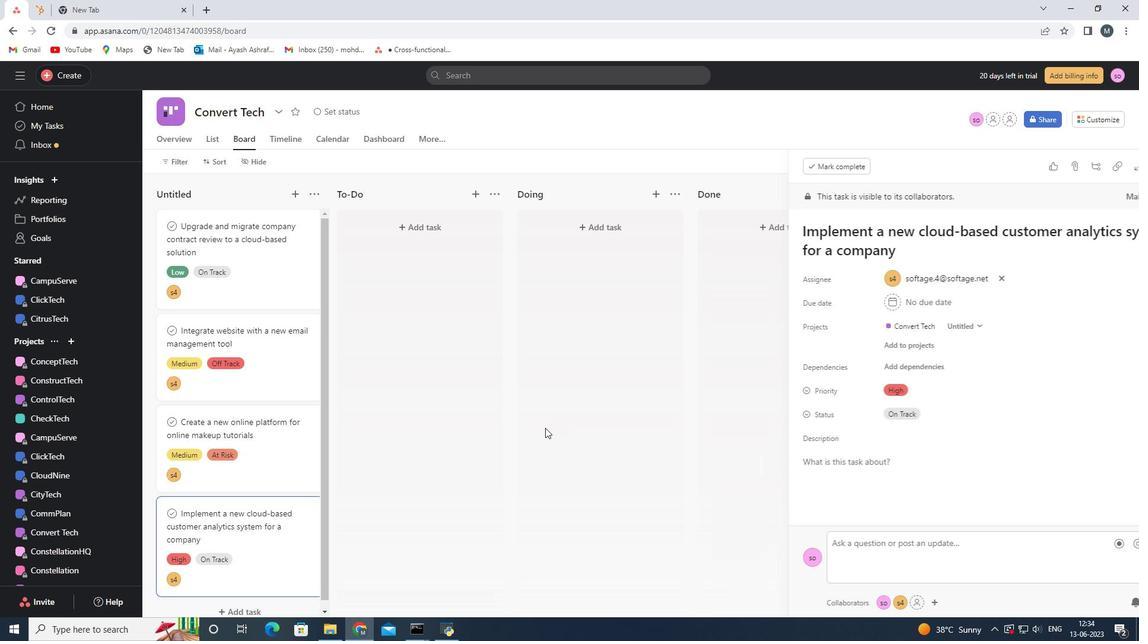 
